 Task: Create a due date automation trigger when advanced on, on the tuesday before a card is due add dates due in less than 1 days at 11:00 AM.
Action: Mouse moved to (1118, 90)
Screenshot: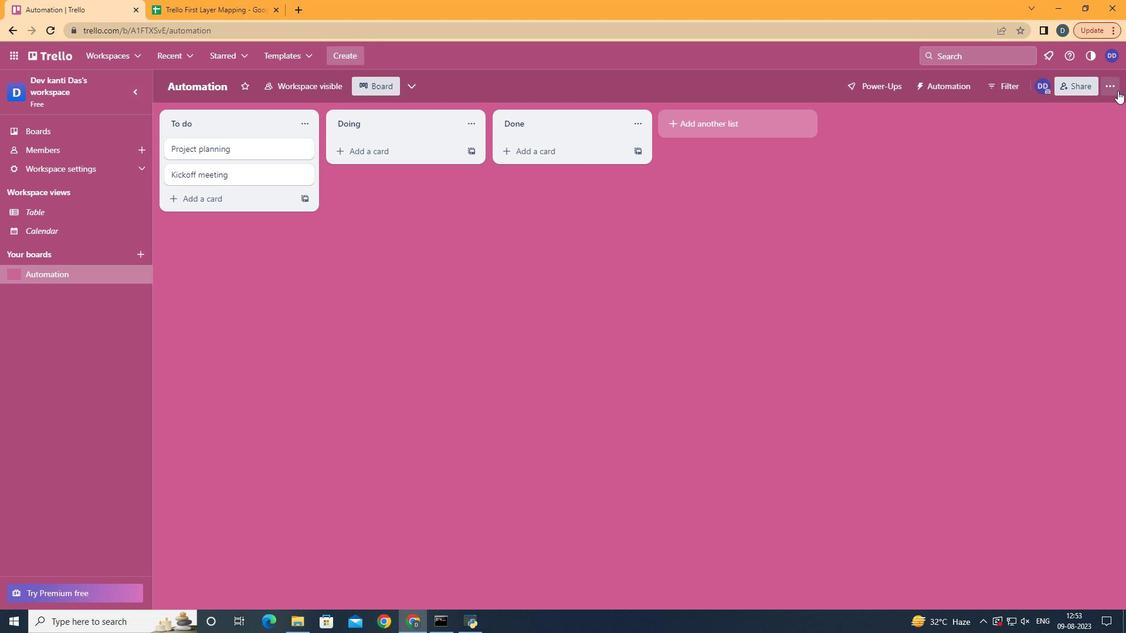 
Action: Mouse pressed left at (1118, 90)
Screenshot: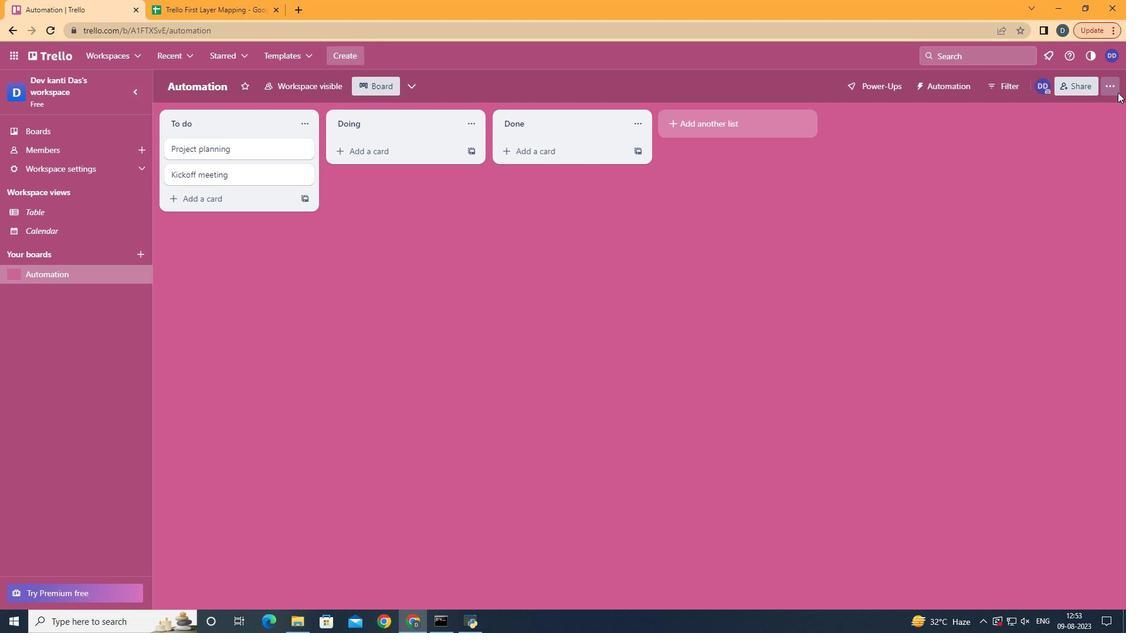 
Action: Mouse moved to (999, 255)
Screenshot: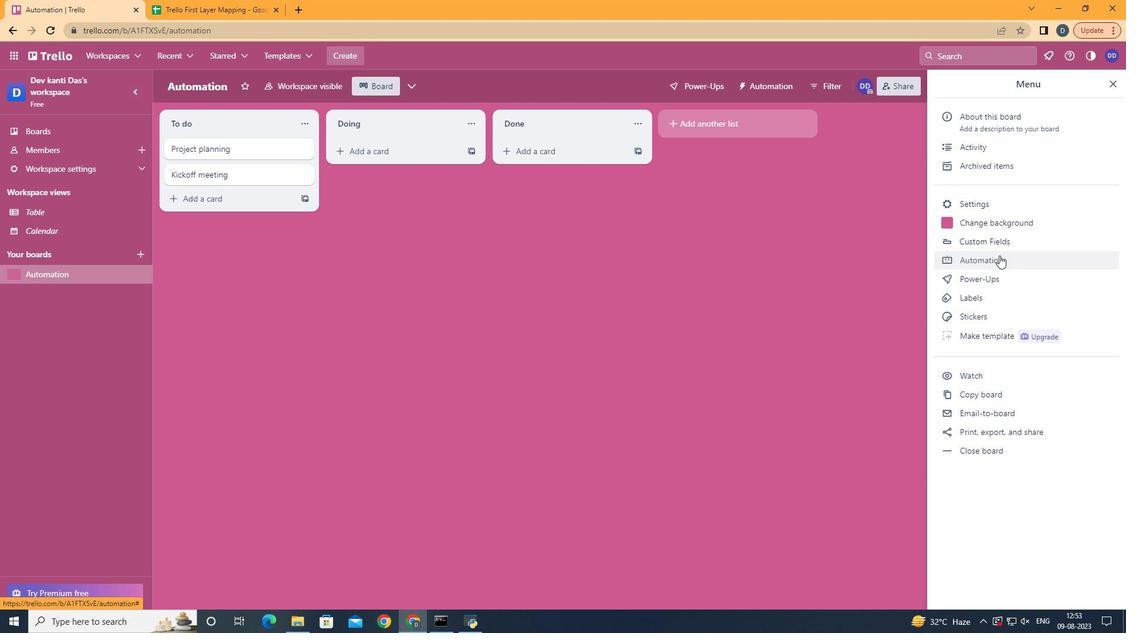 
Action: Mouse pressed left at (999, 255)
Screenshot: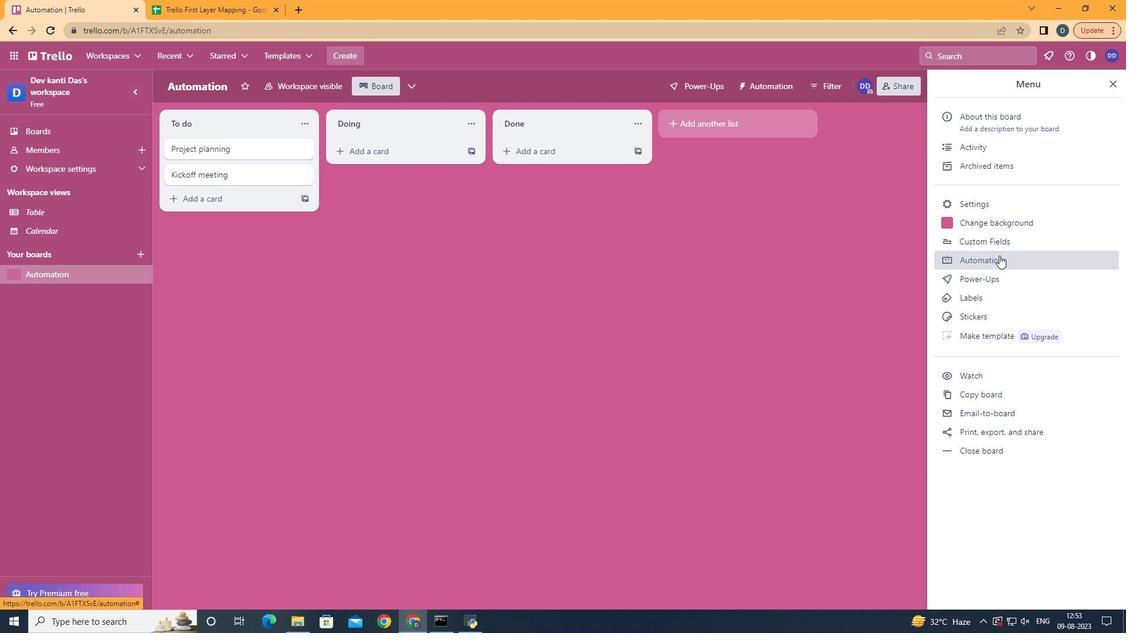 
Action: Mouse moved to (201, 229)
Screenshot: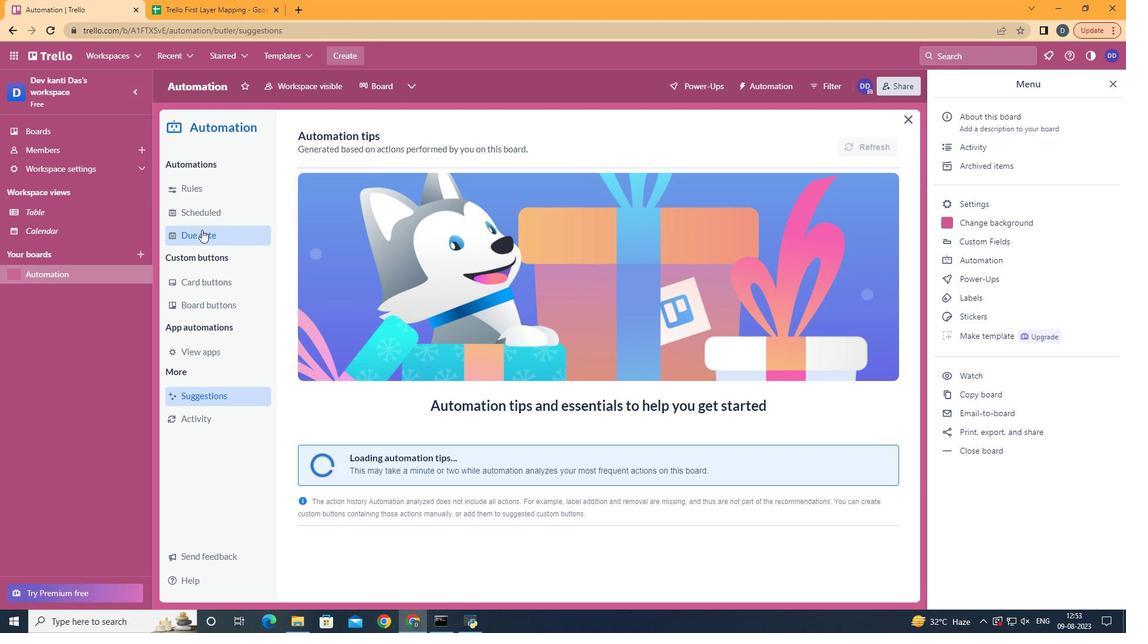 
Action: Mouse pressed left at (201, 229)
Screenshot: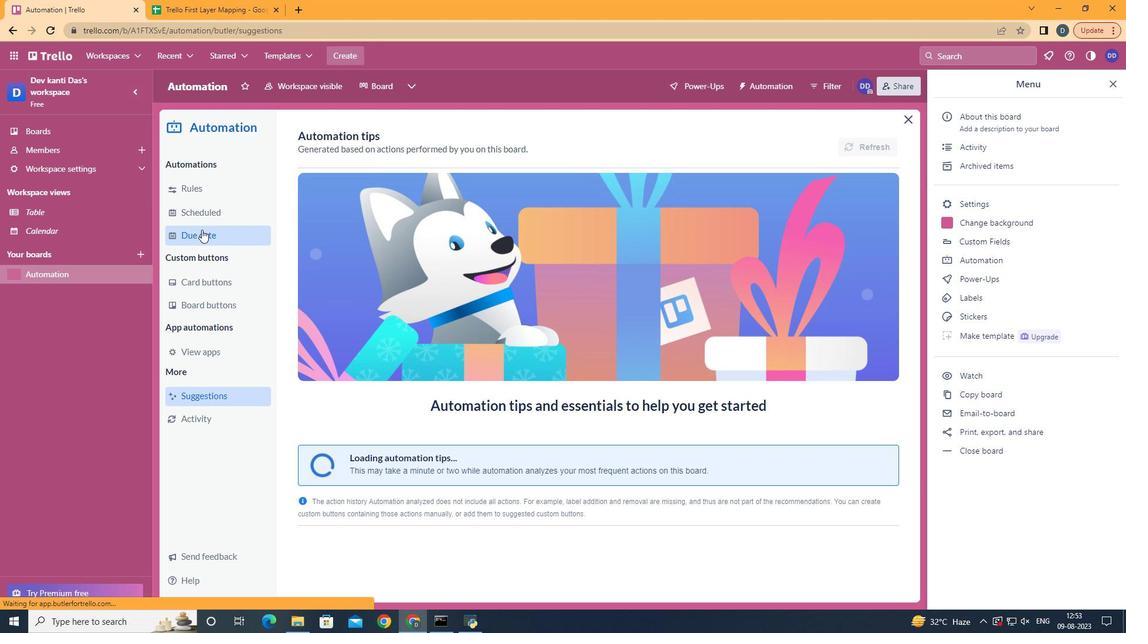 
Action: Mouse moved to (818, 143)
Screenshot: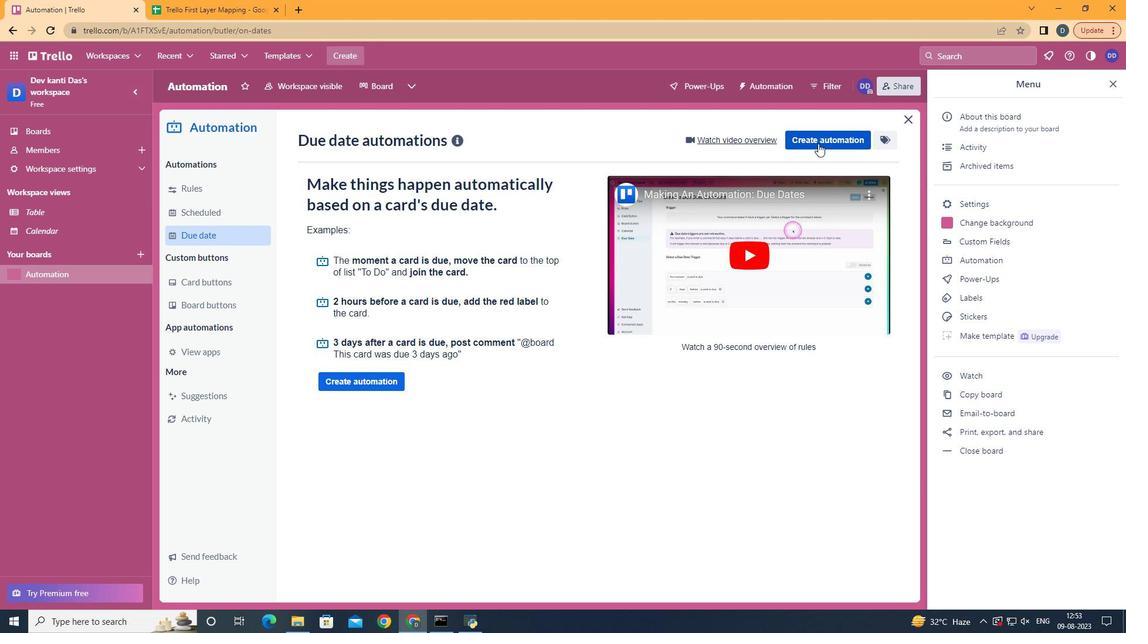
Action: Mouse pressed left at (818, 143)
Screenshot: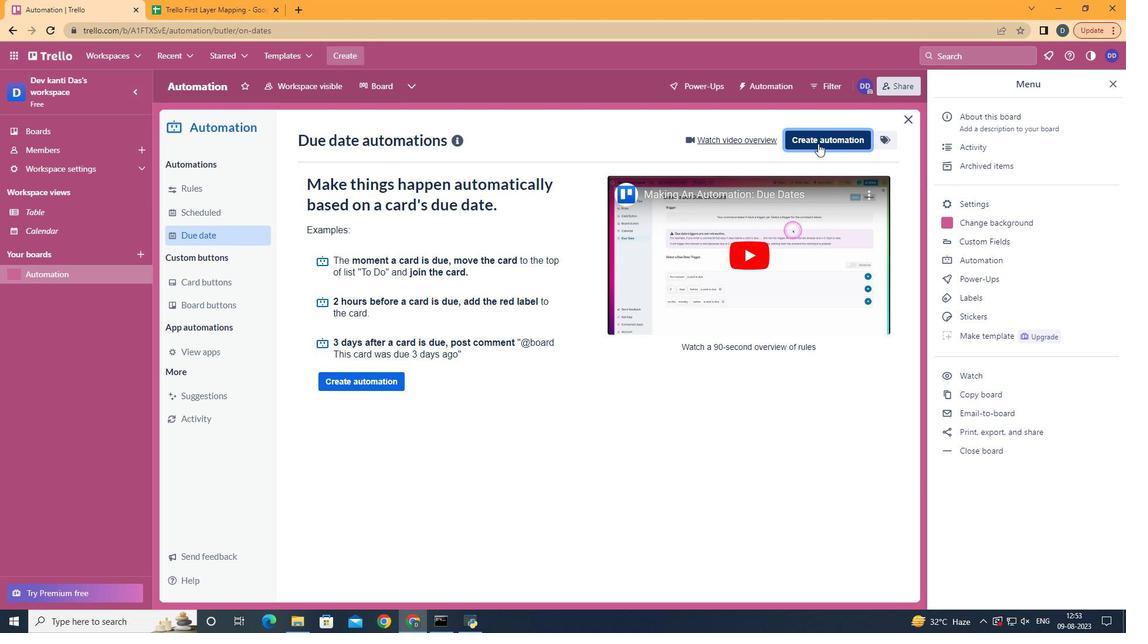 
Action: Mouse moved to (606, 246)
Screenshot: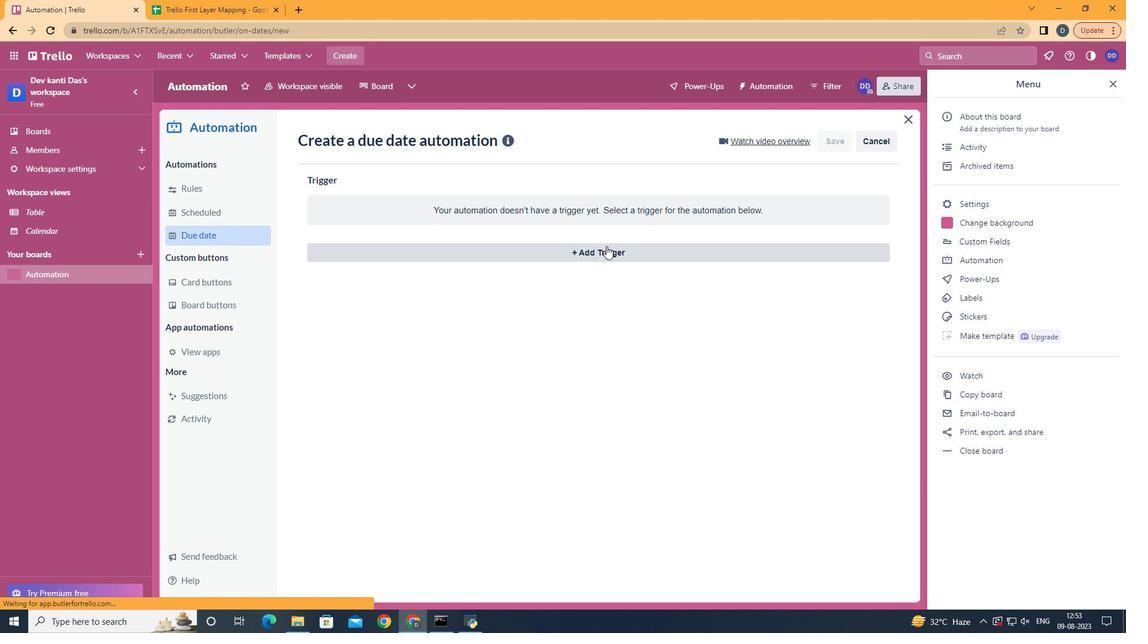 
Action: Mouse pressed left at (606, 246)
Screenshot: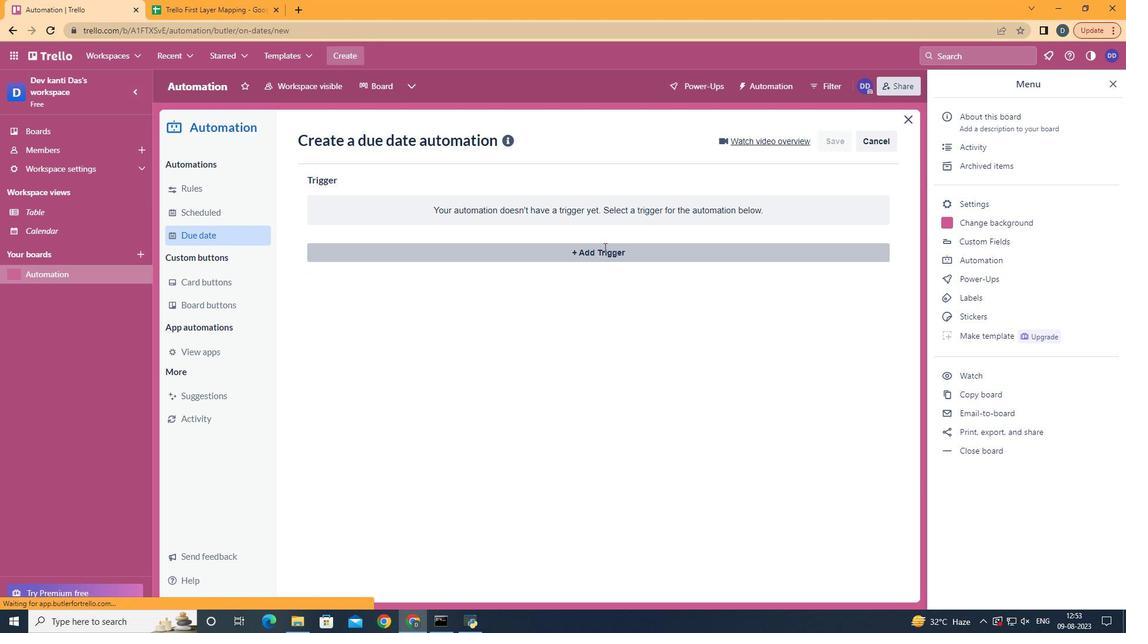 
Action: Mouse moved to (377, 327)
Screenshot: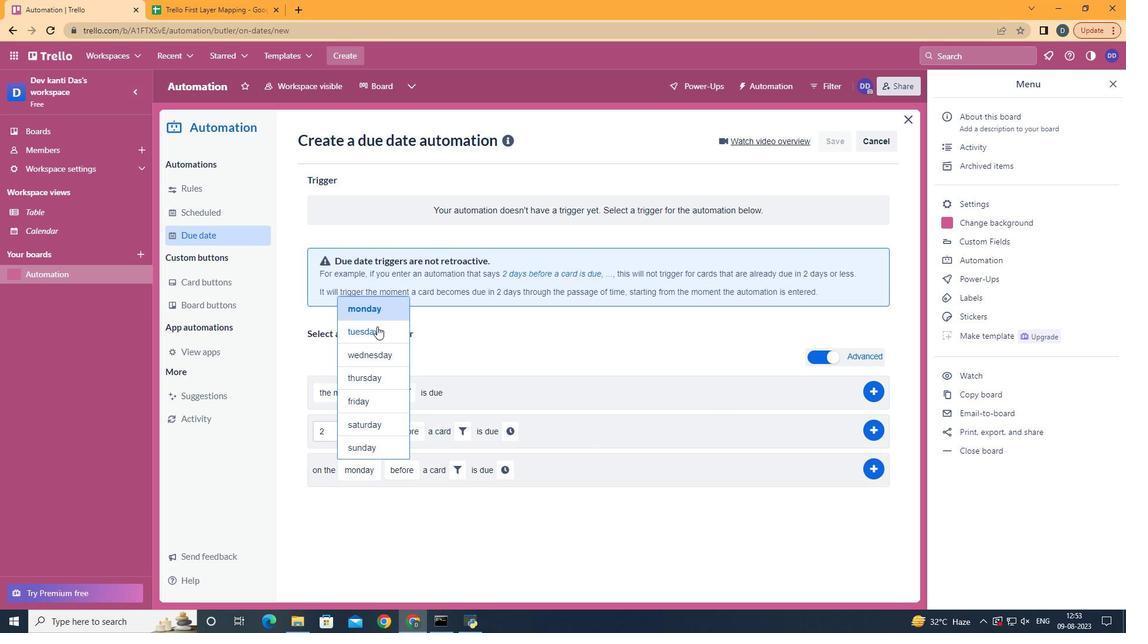 
Action: Mouse pressed left at (377, 327)
Screenshot: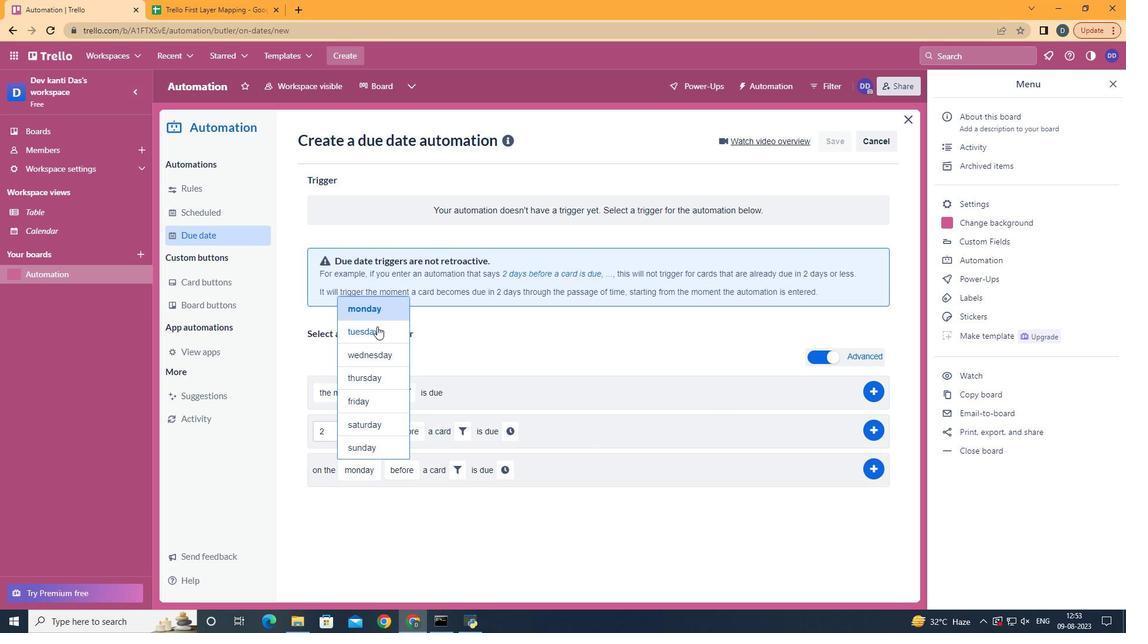 
Action: Mouse moved to (411, 485)
Screenshot: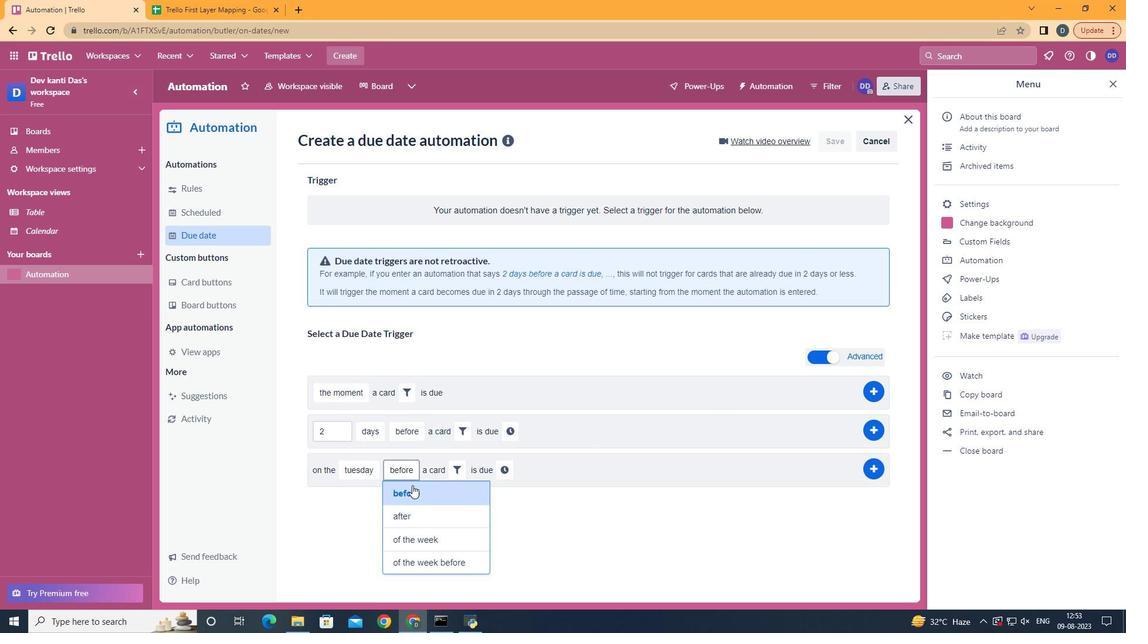
Action: Mouse pressed left at (411, 485)
Screenshot: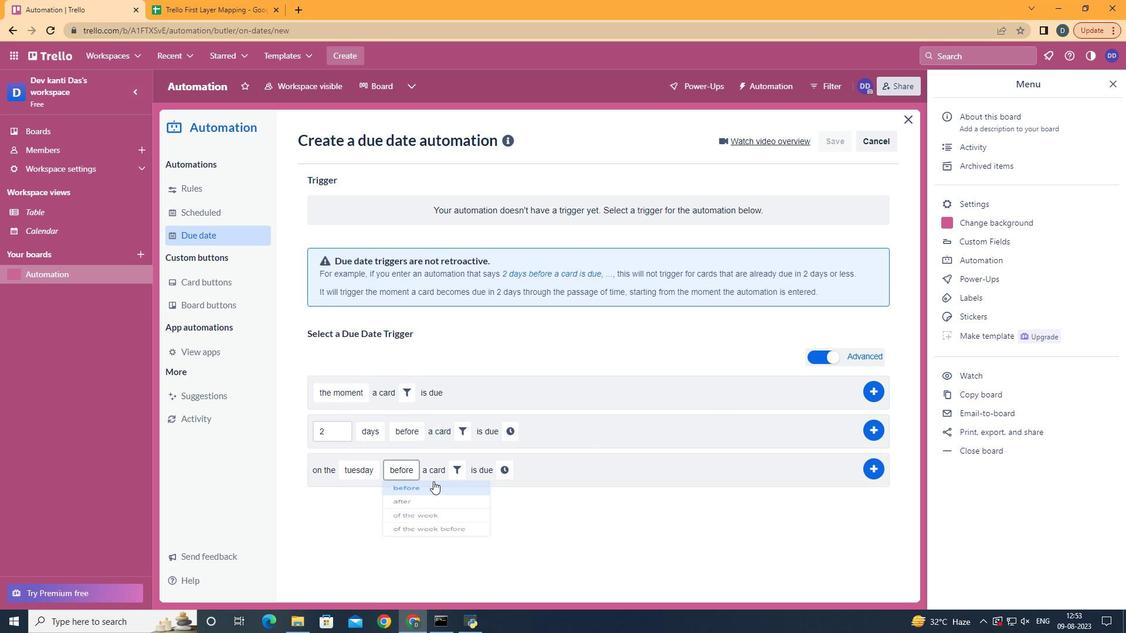 
Action: Mouse moved to (458, 471)
Screenshot: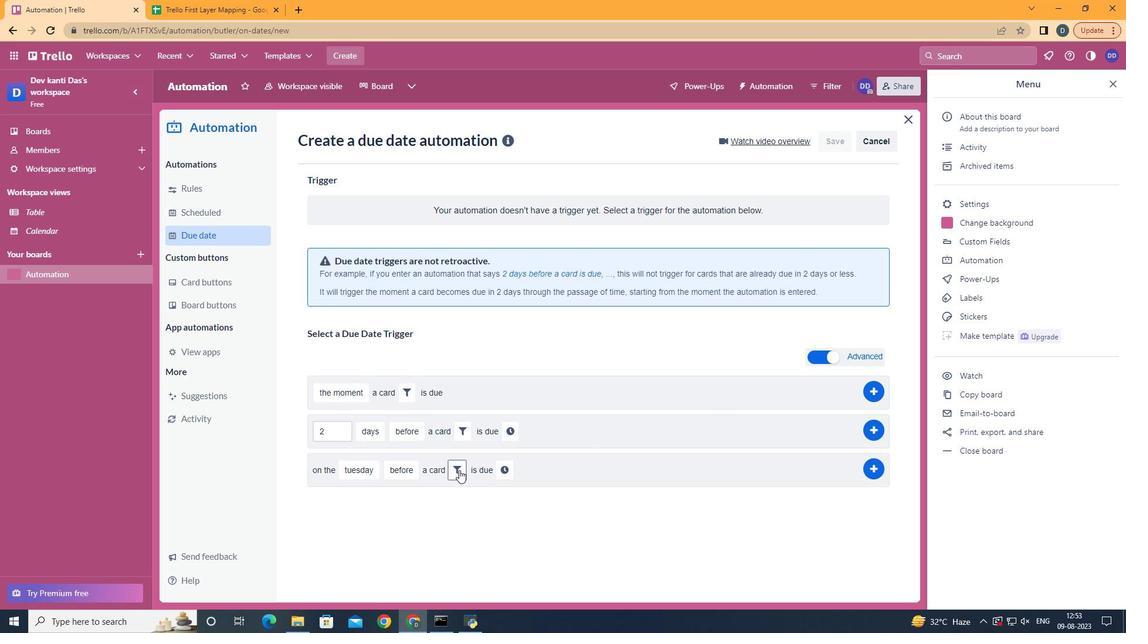 
Action: Mouse pressed left at (458, 471)
Screenshot: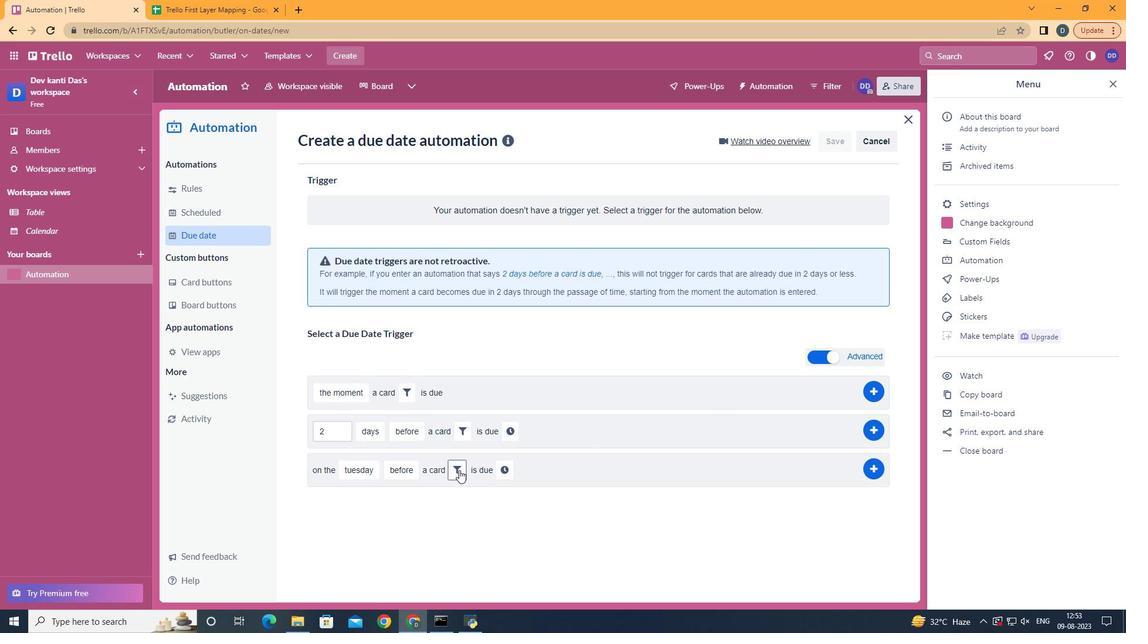 
Action: Mouse moved to (515, 506)
Screenshot: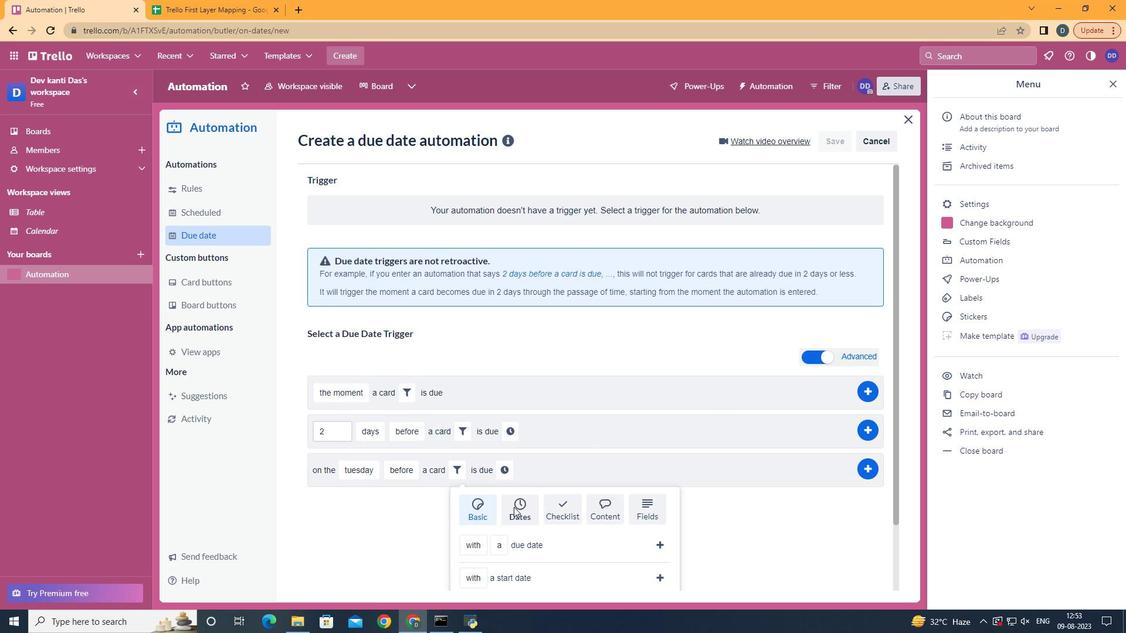 
Action: Mouse pressed left at (515, 506)
Screenshot: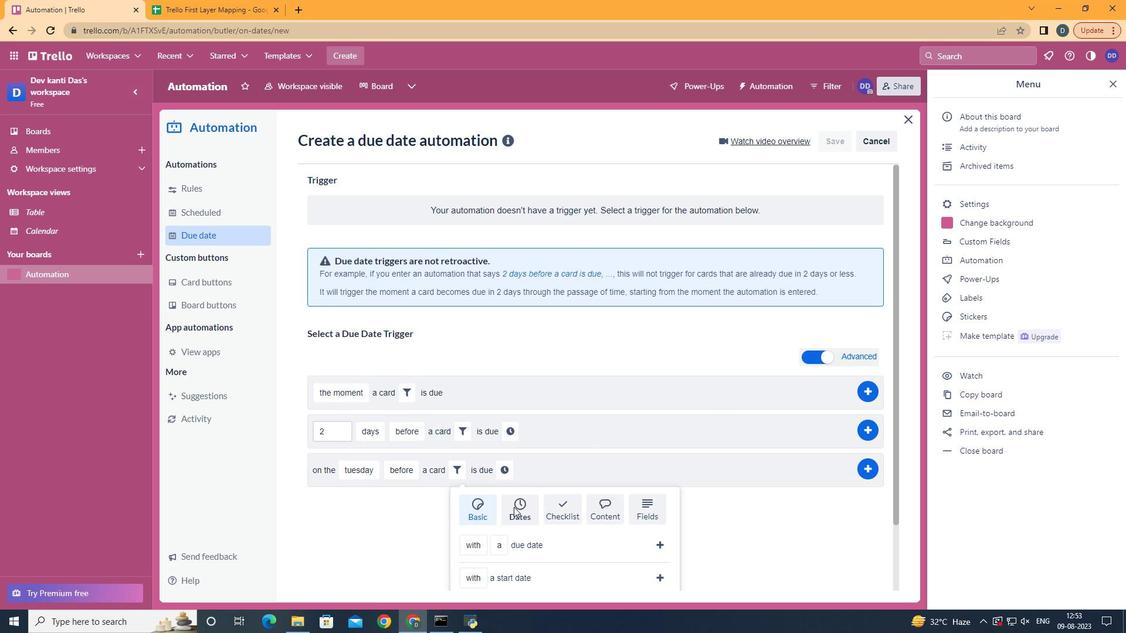 
Action: Mouse moved to (516, 506)
Screenshot: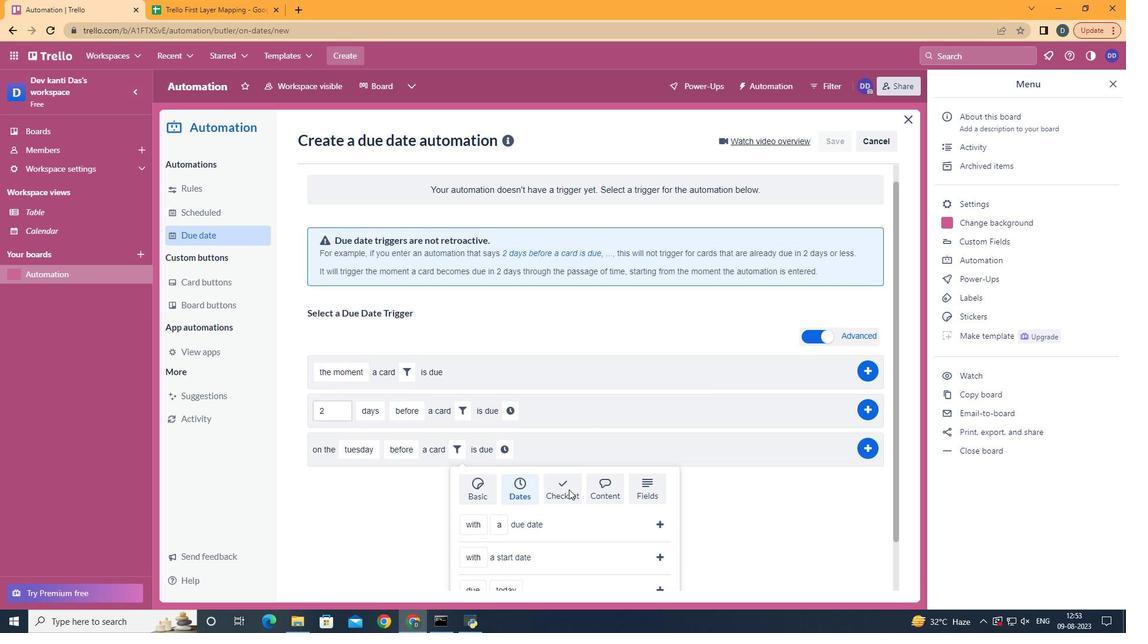 
Action: Mouse scrolled (516, 505) with delta (0, 0)
Screenshot: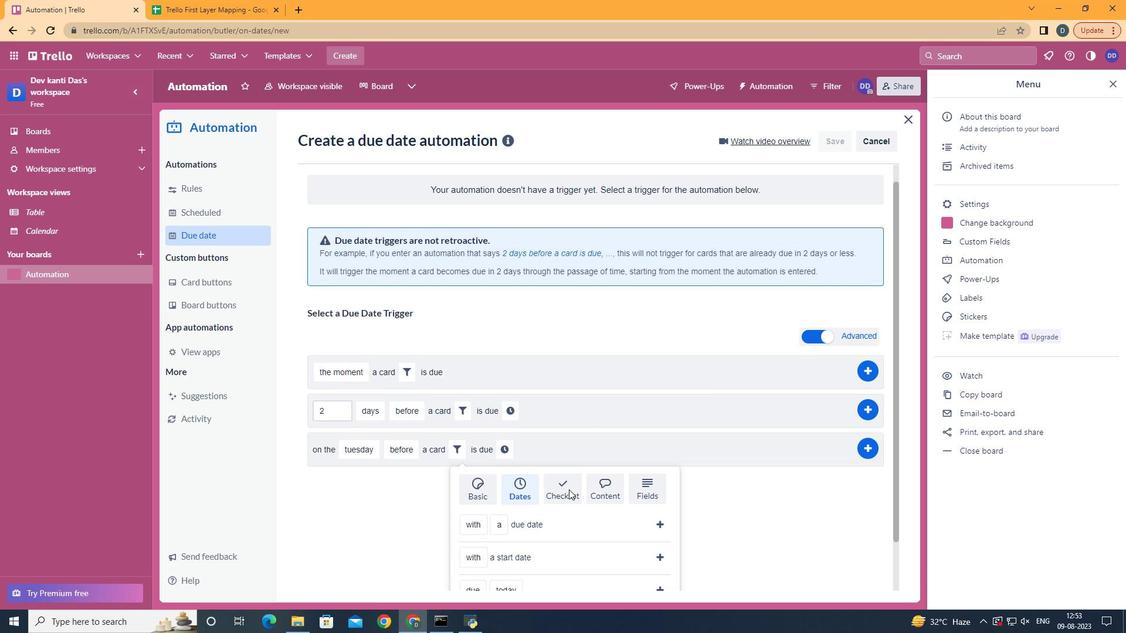 
Action: Mouse scrolled (516, 505) with delta (0, 0)
Screenshot: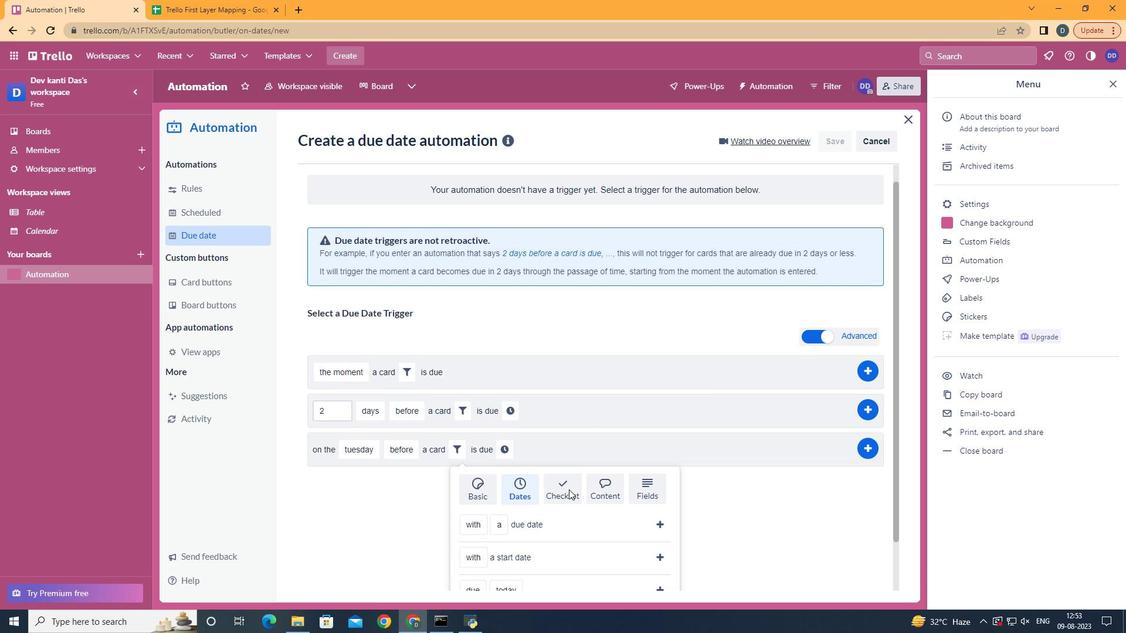 
Action: Mouse scrolled (516, 505) with delta (0, 0)
Screenshot: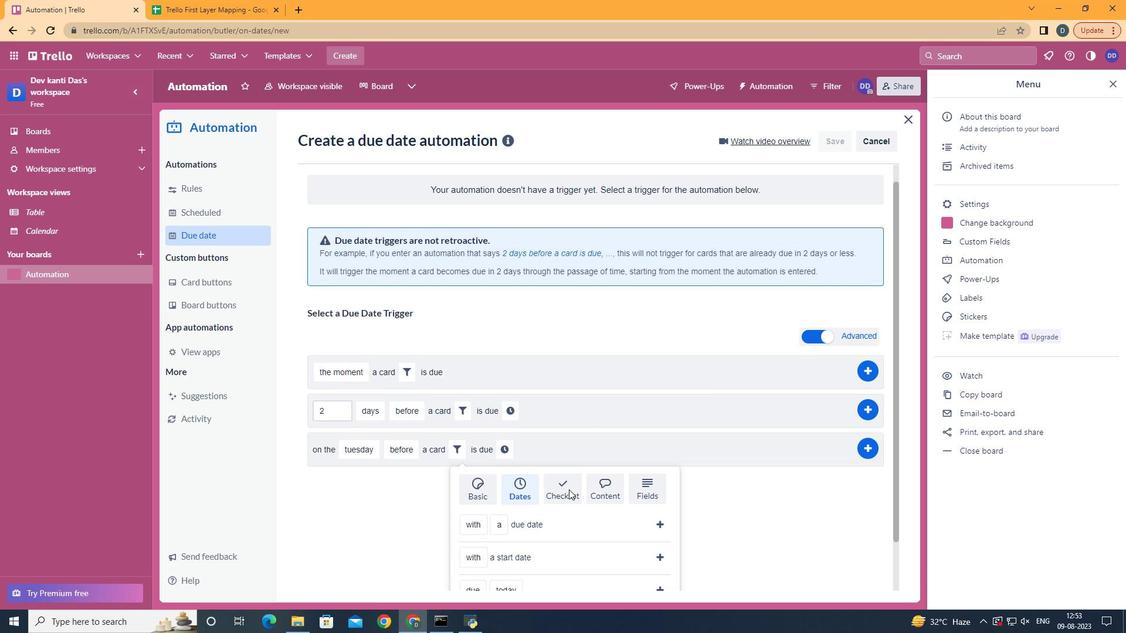 
Action: Mouse scrolled (516, 505) with delta (0, 0)
Screenshot: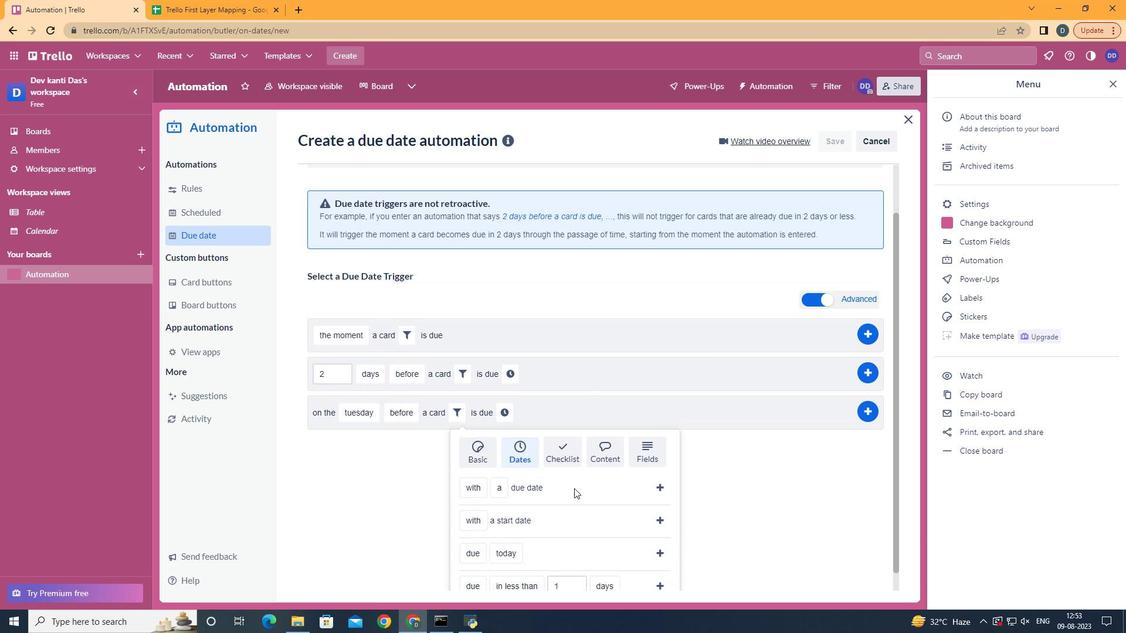 
Action: Mouse moved to (478, 515)
Screenshot: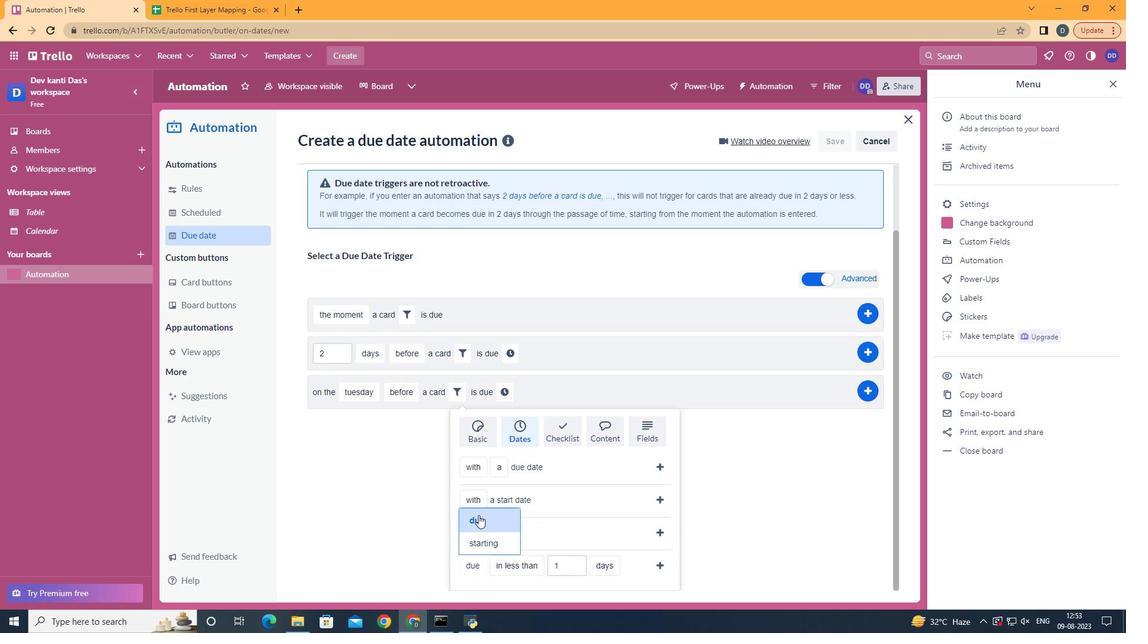 
Action: Mouse pressed left at (478, 515)
Screenshot: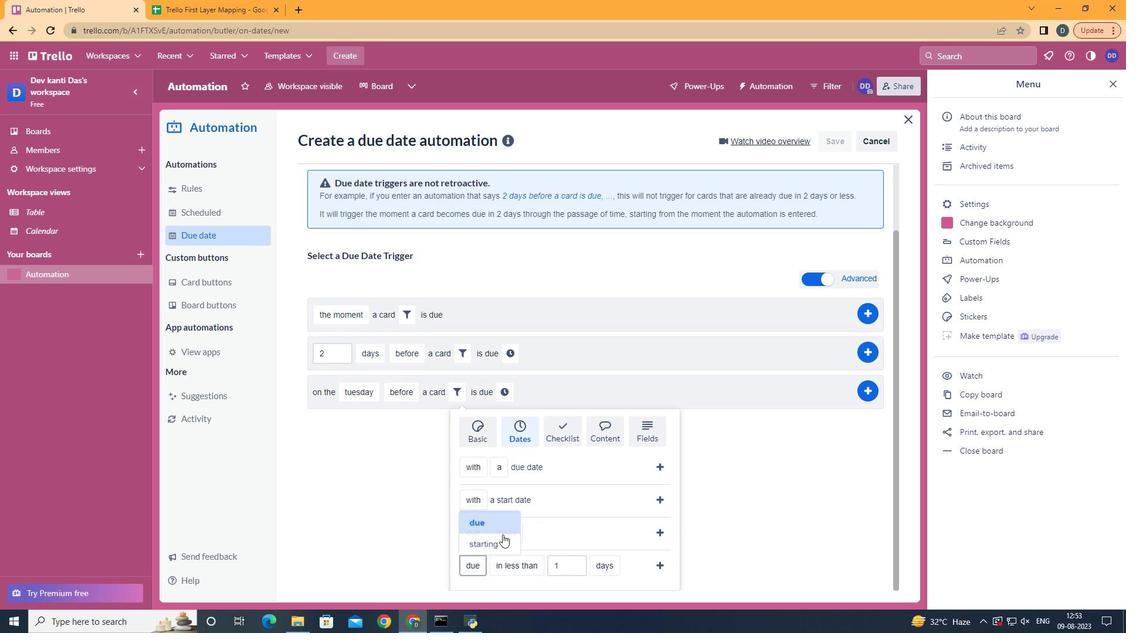 
Action: Mouse moved to (536, 456)
Screenshot: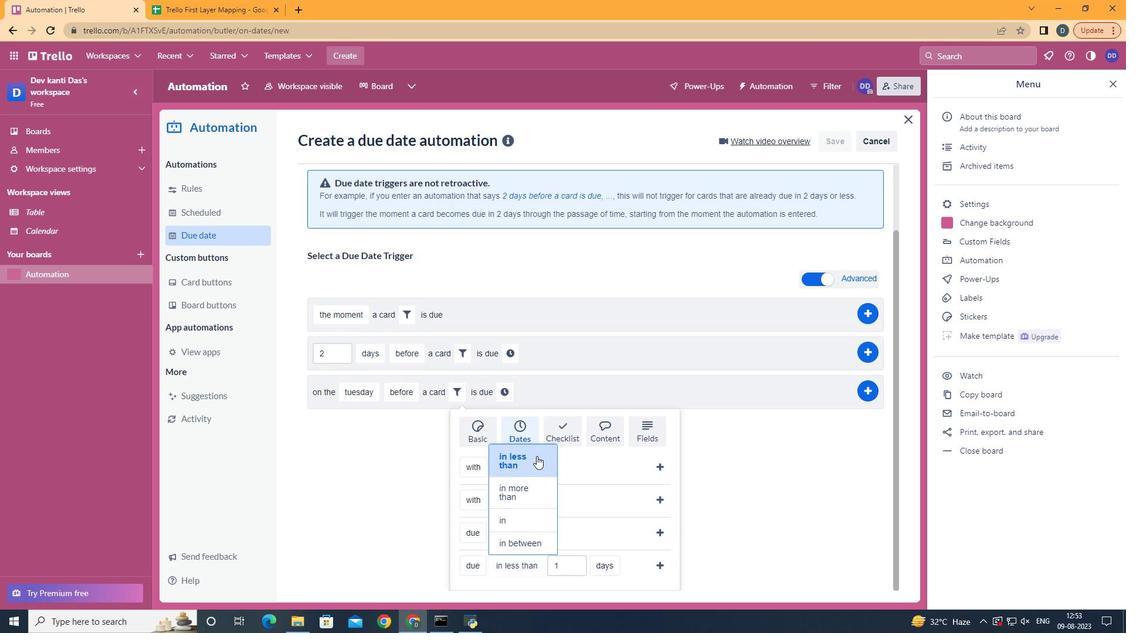 
Action: Mouse pressed left at (536, 456)
Screenshot: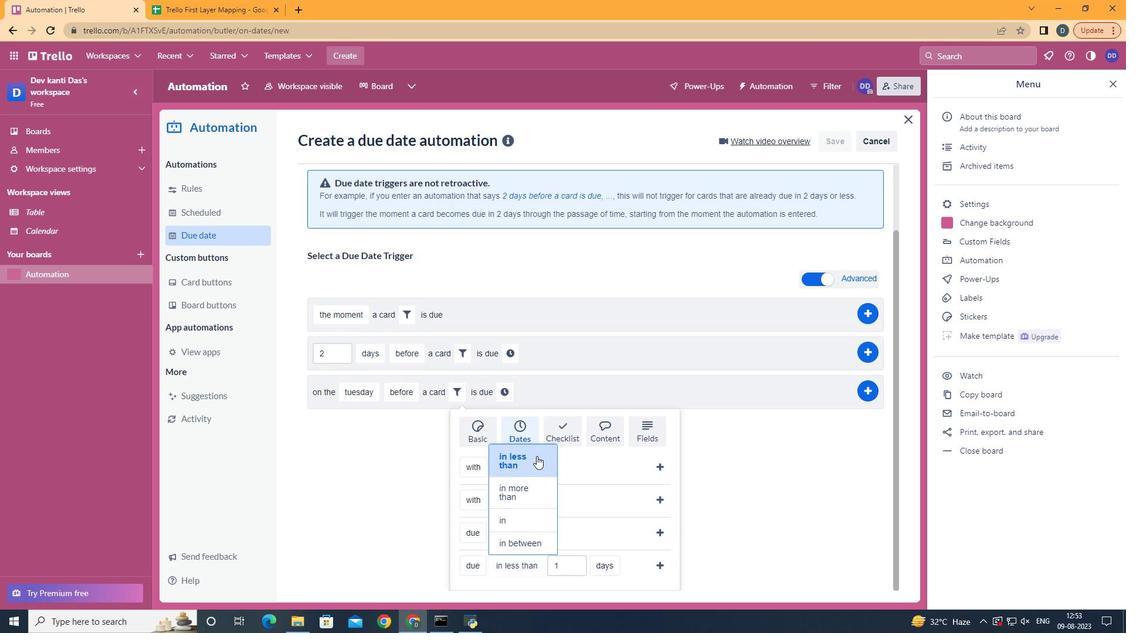 
Action: Mouse moved to (623, 520)
Screenshot: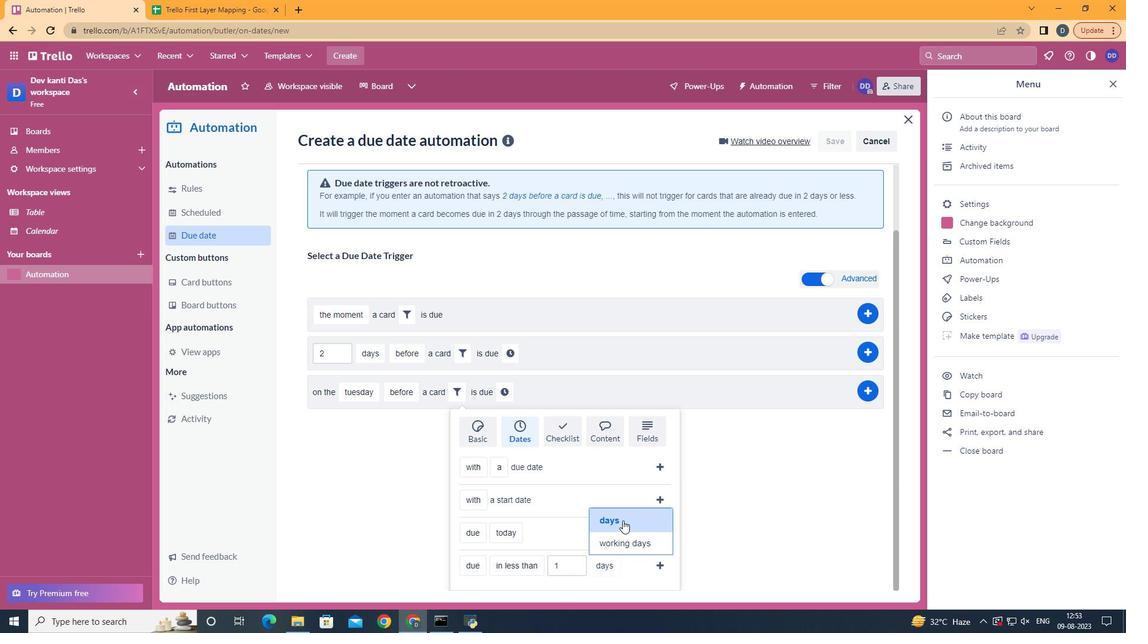 
Action: Mouse pressed left at (623, 520)
Screenshot: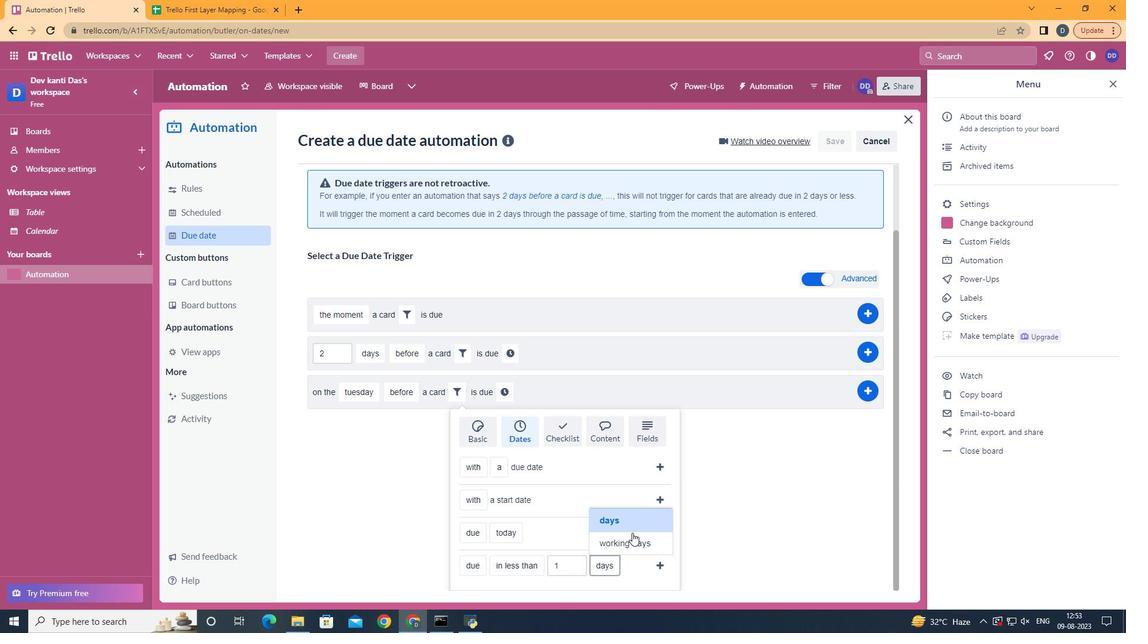 
Action: Mouse moved to (668, 570)
Screenshot: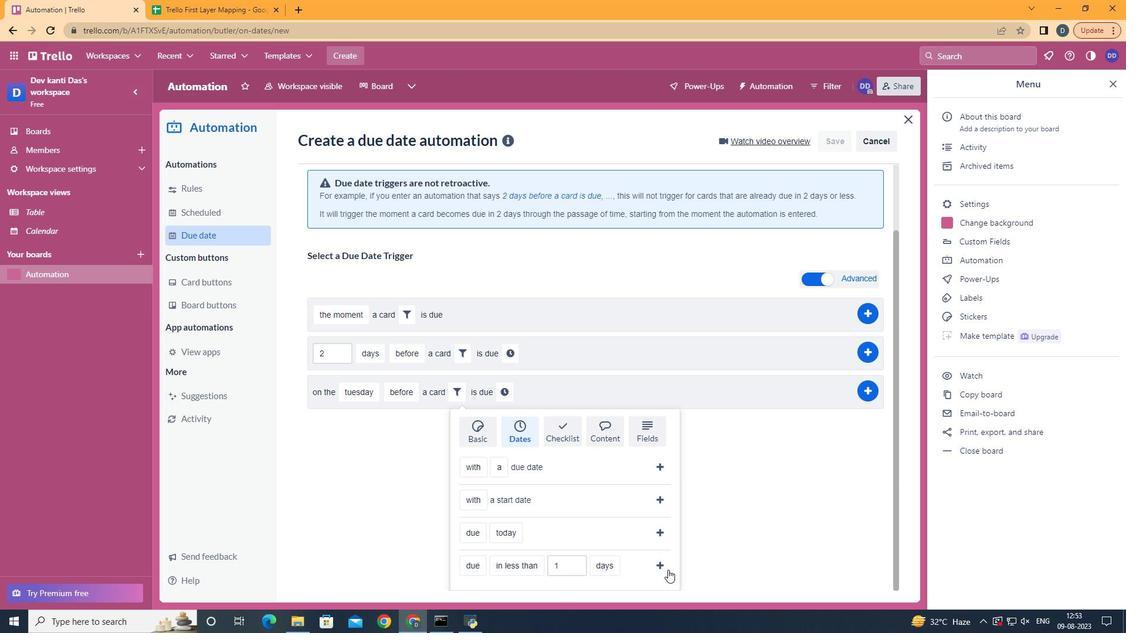 
Action: Mouse pressed left at (668, 570)
Screenshot: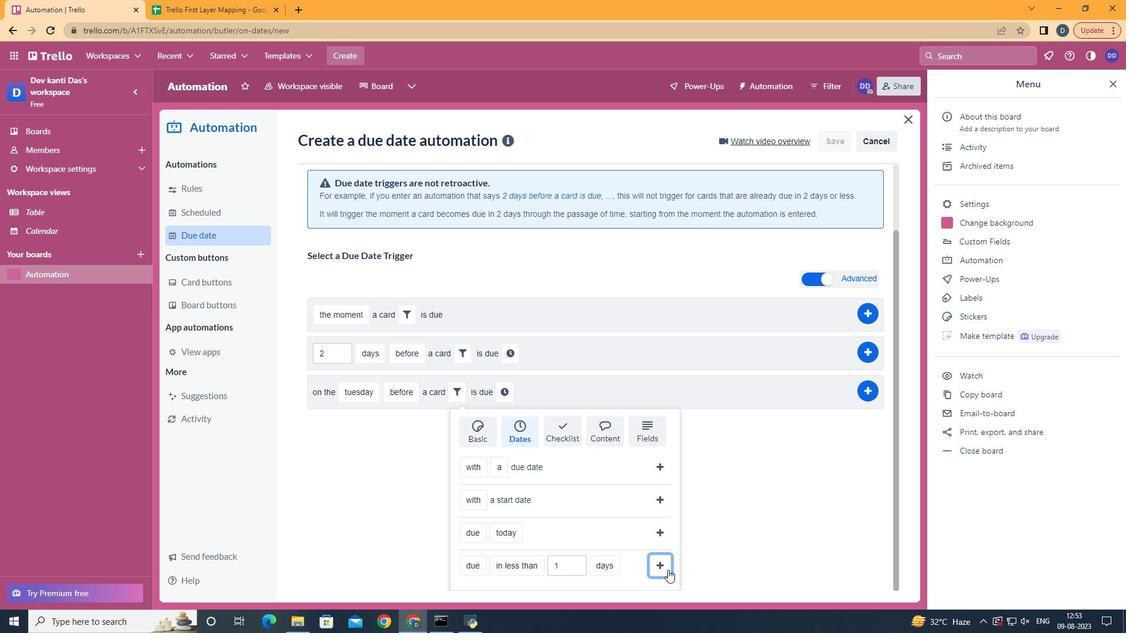 
Action: Mouse moved to (623, 466)
Screenshot: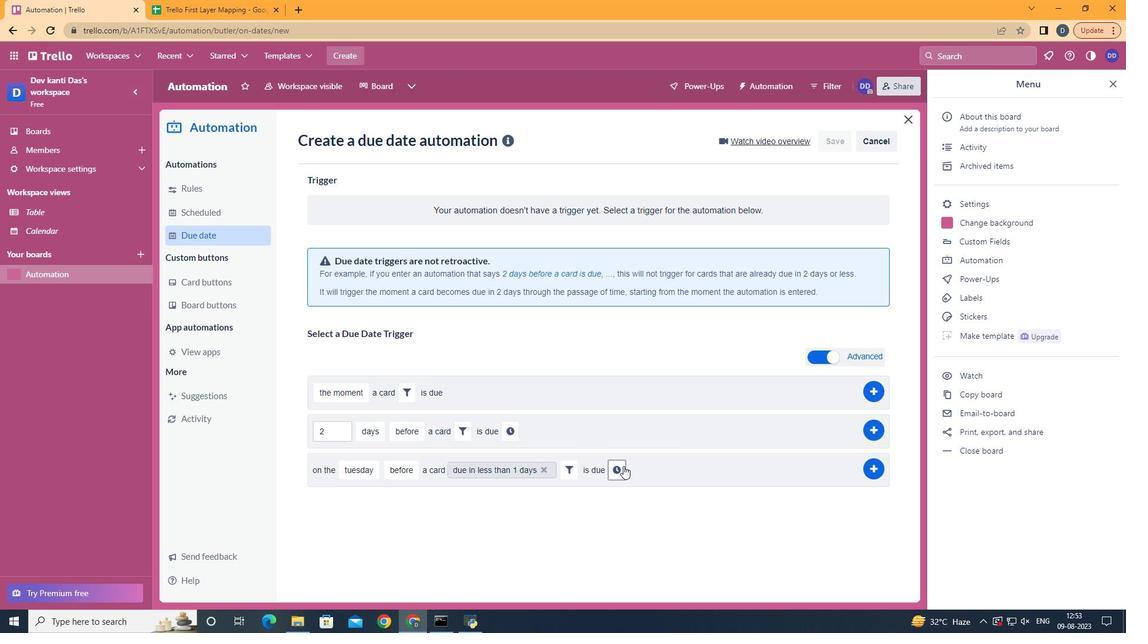 
Action: Mouse pressed left at (623, 466)
Screenshot: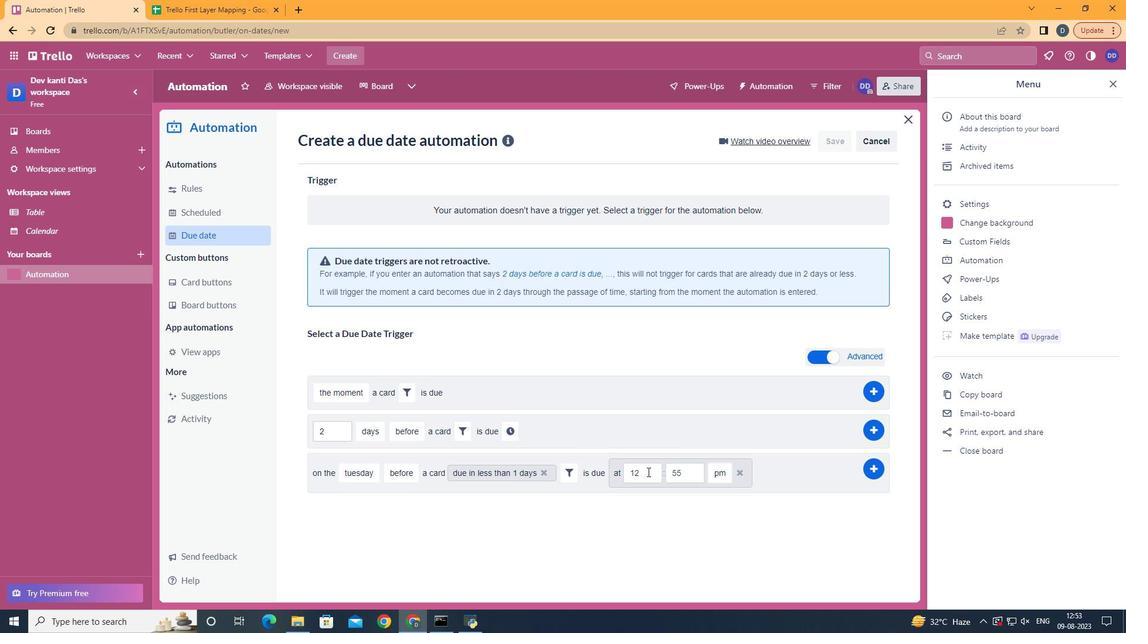 
Action: Mouse moved to (650, 473)
Screenshot: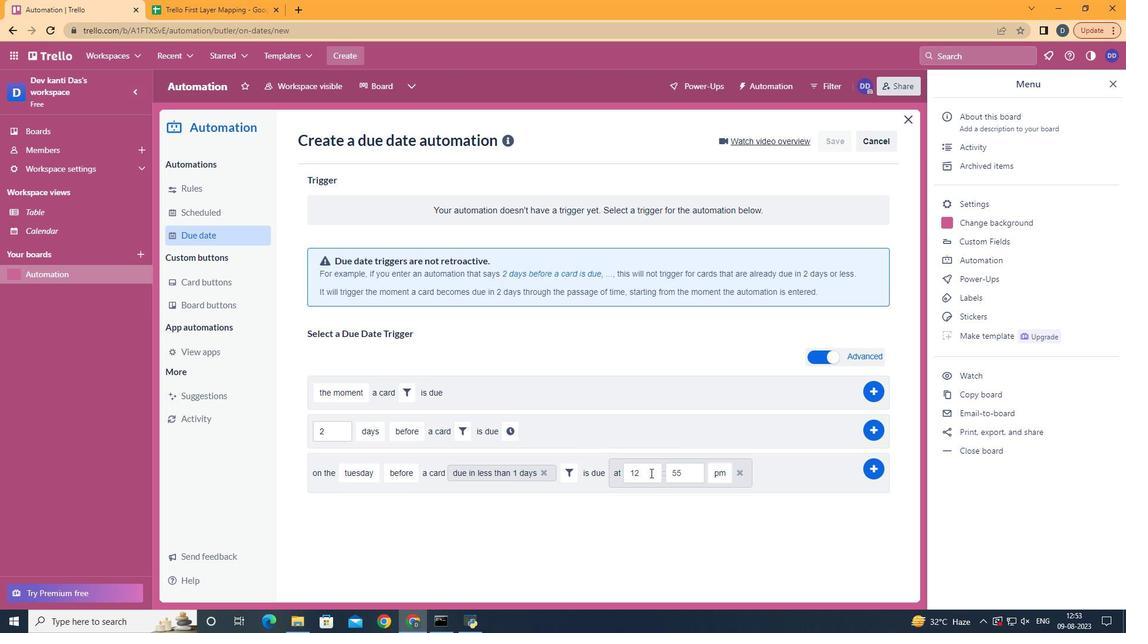 
Action: Mouse pressed left at (650, 473)
Screenshot: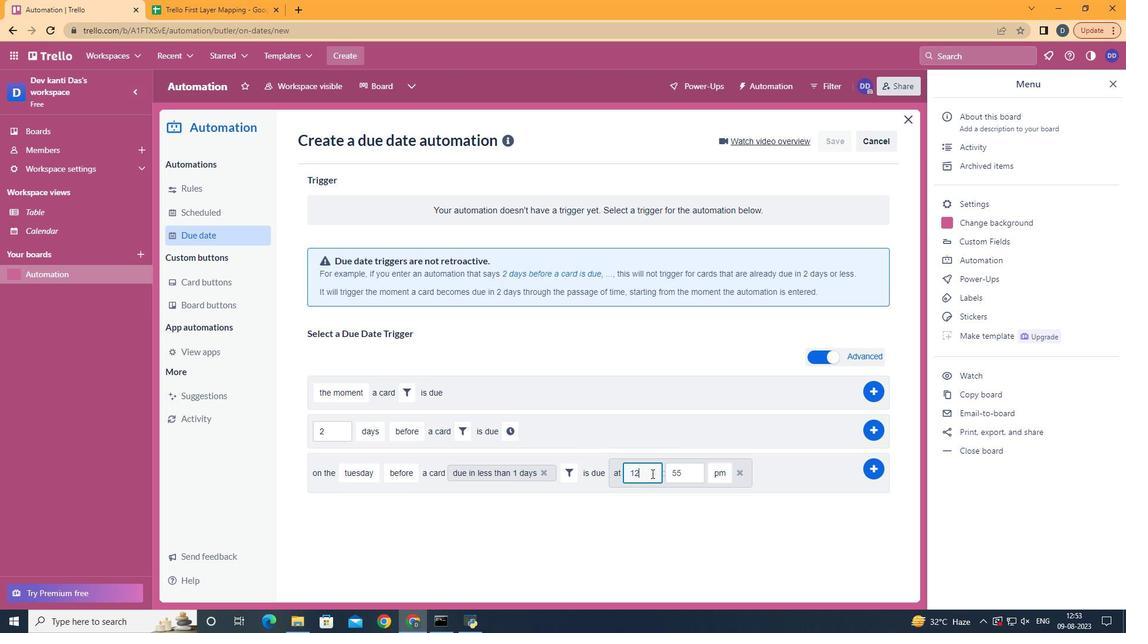 
Action: Mouse moved to (651, 474)
Screenshot: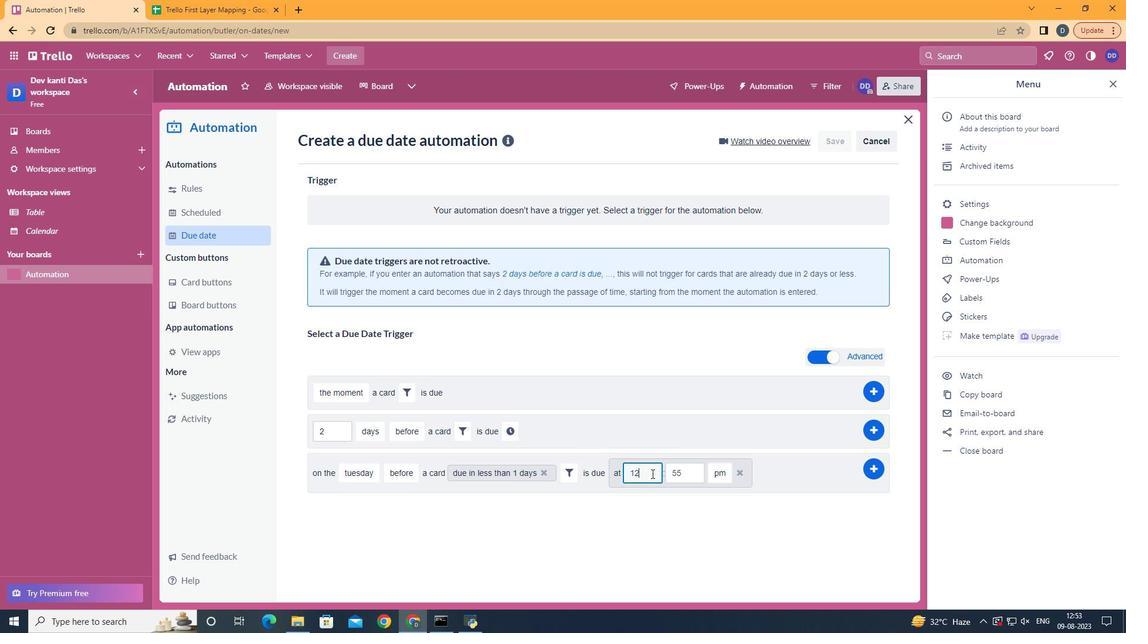 
Action: Key pressed <Key.backspace>1
Screenshot: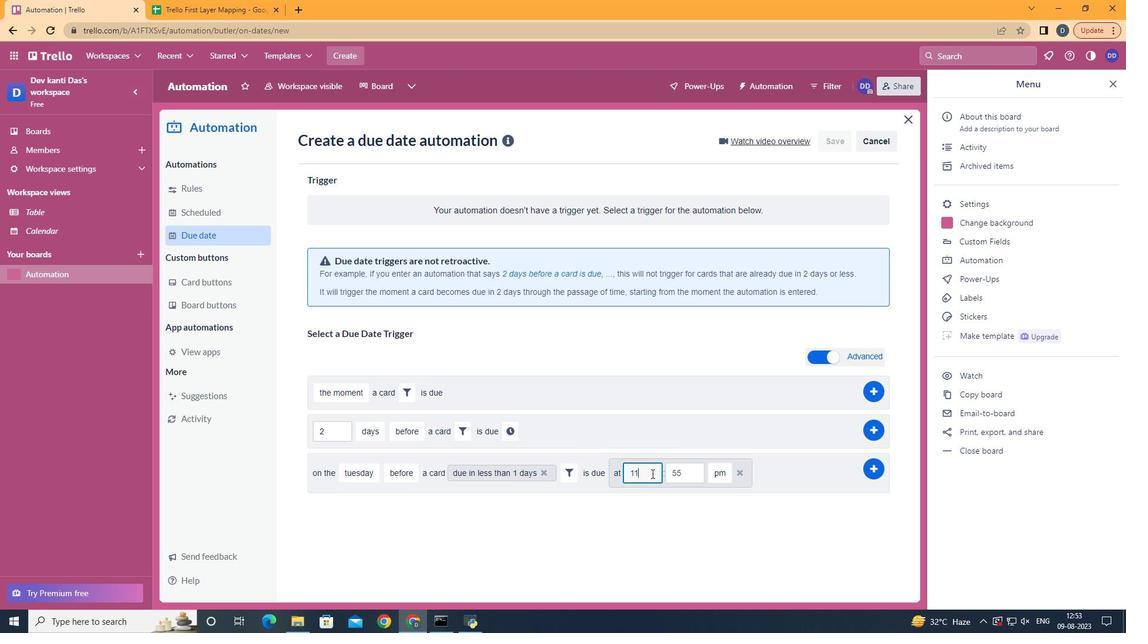 
Action: Mouse moved to (693, 471)
Screenshot: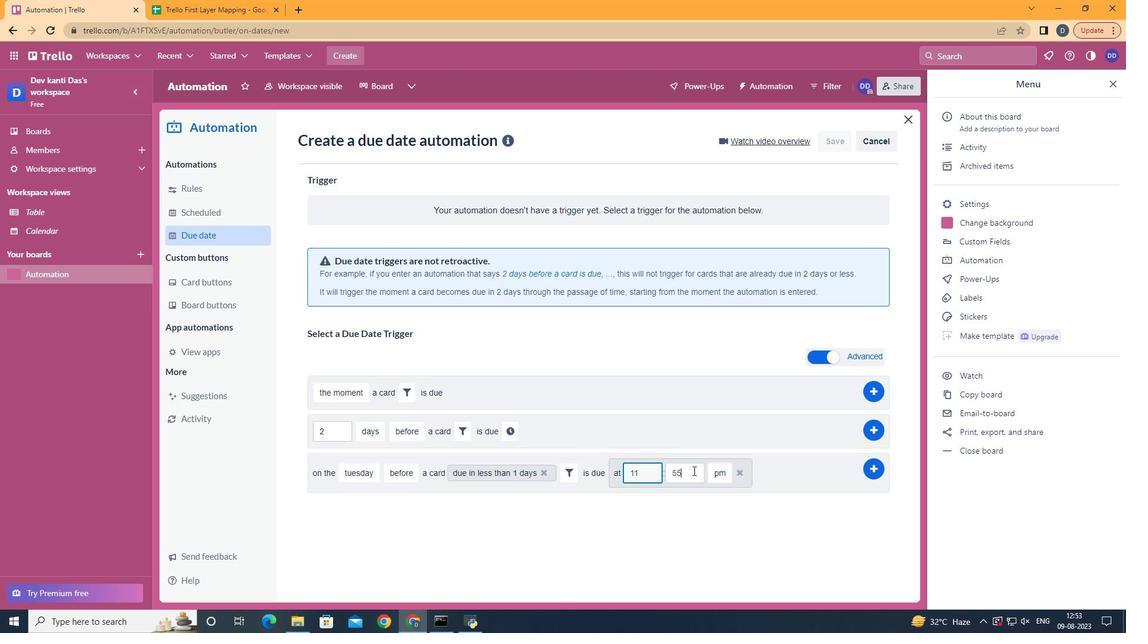 
Action: Mouse pressed left at (693, 471)
Screenshot: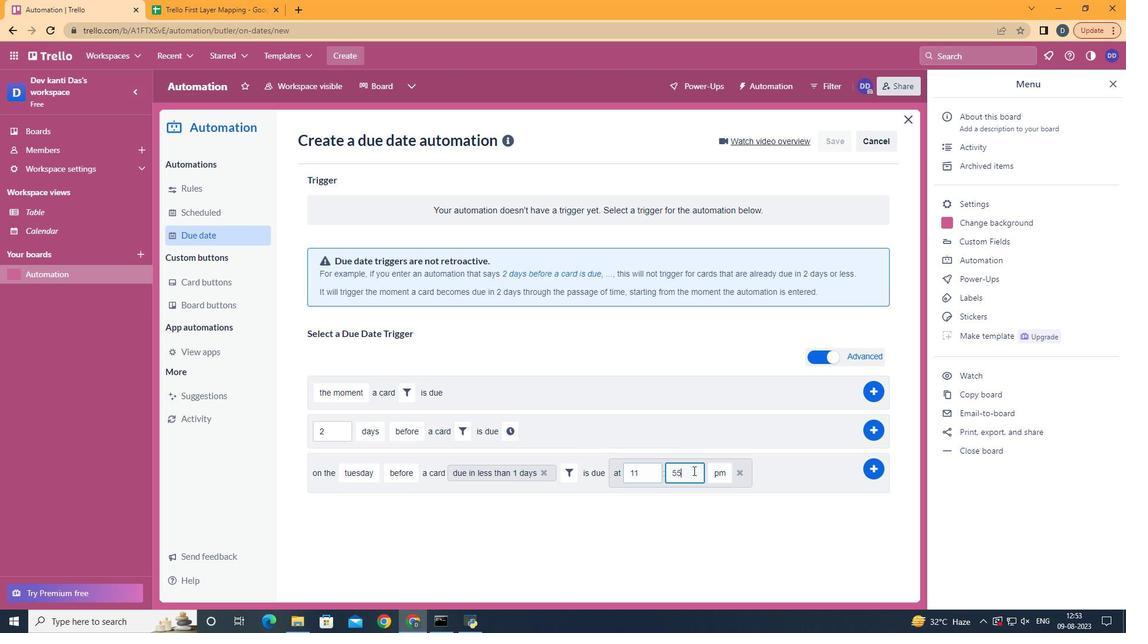 
Action: Key pressed <Key.backspace><Key.backspace>00
Screenshot: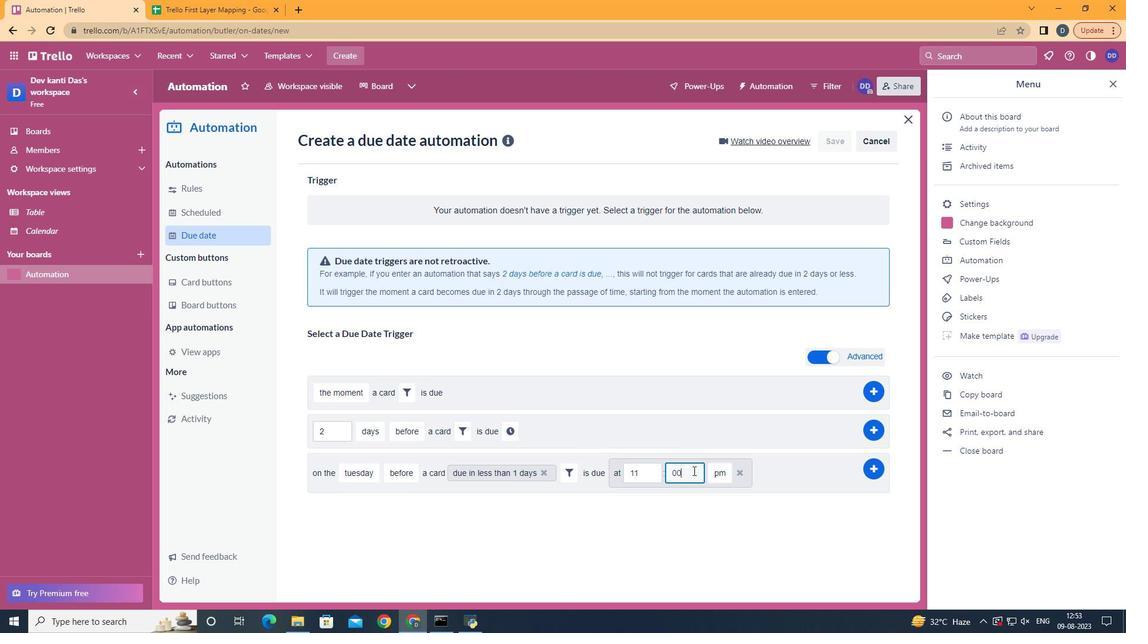 
Action: Mouse moved to (722, 493)
Screenshot: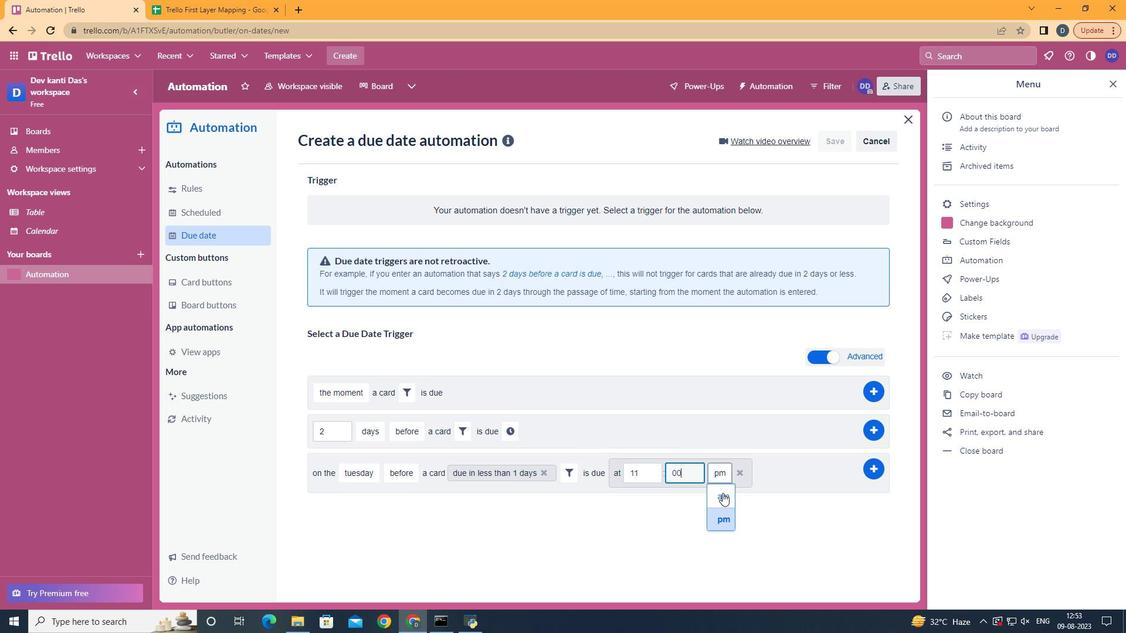 
Action: Mouse pressed left at (722, 493)
Screenshot: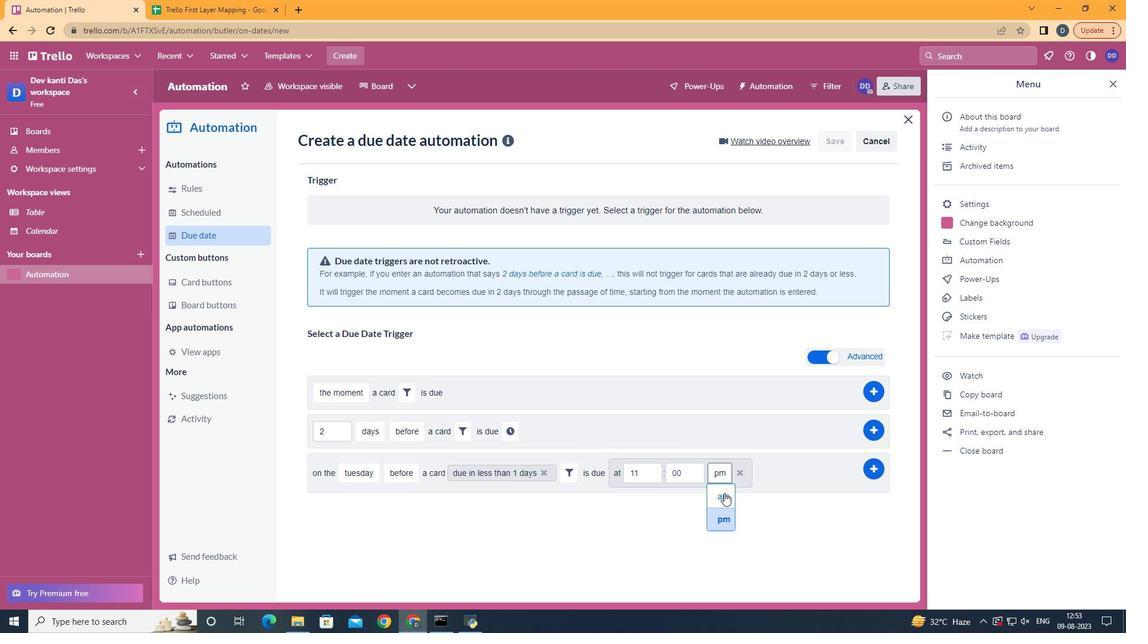 
Action: Mouse moved to (871, 473)
Screenshot: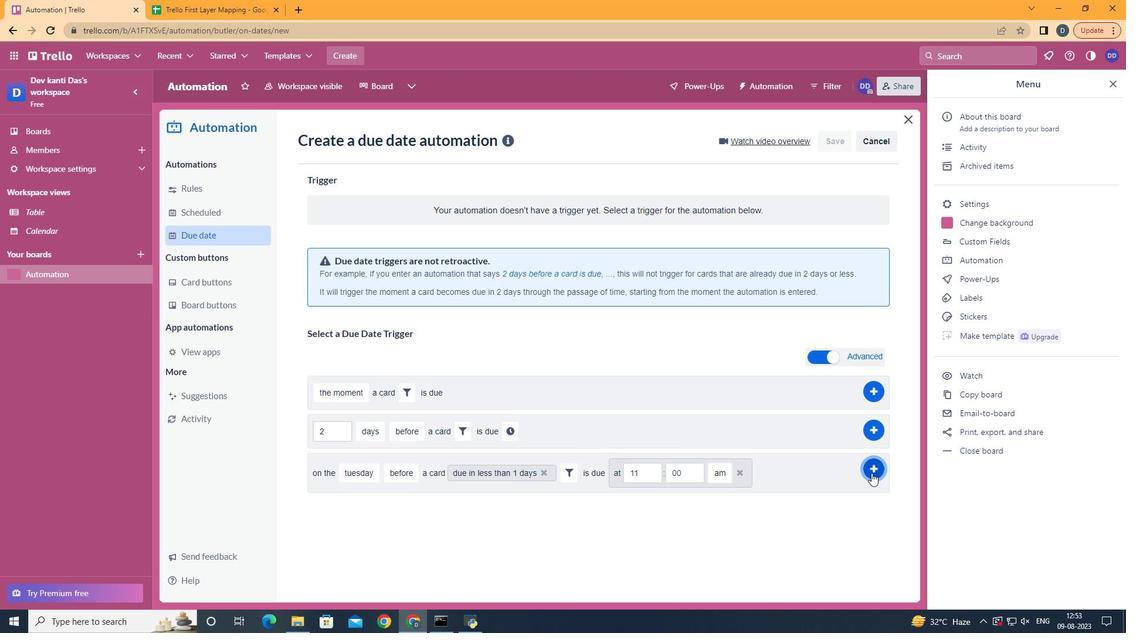 
Action: Mouse pressed left at (871, 473)
Screenshot: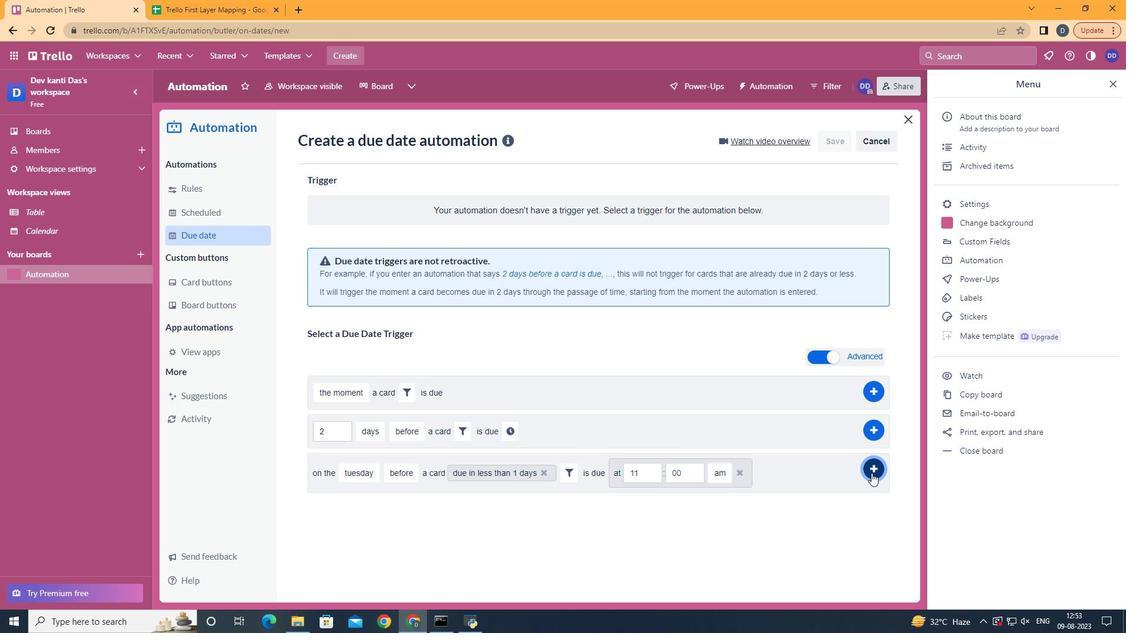 
Action: Mouse moved to (696, 256)
Screenshot: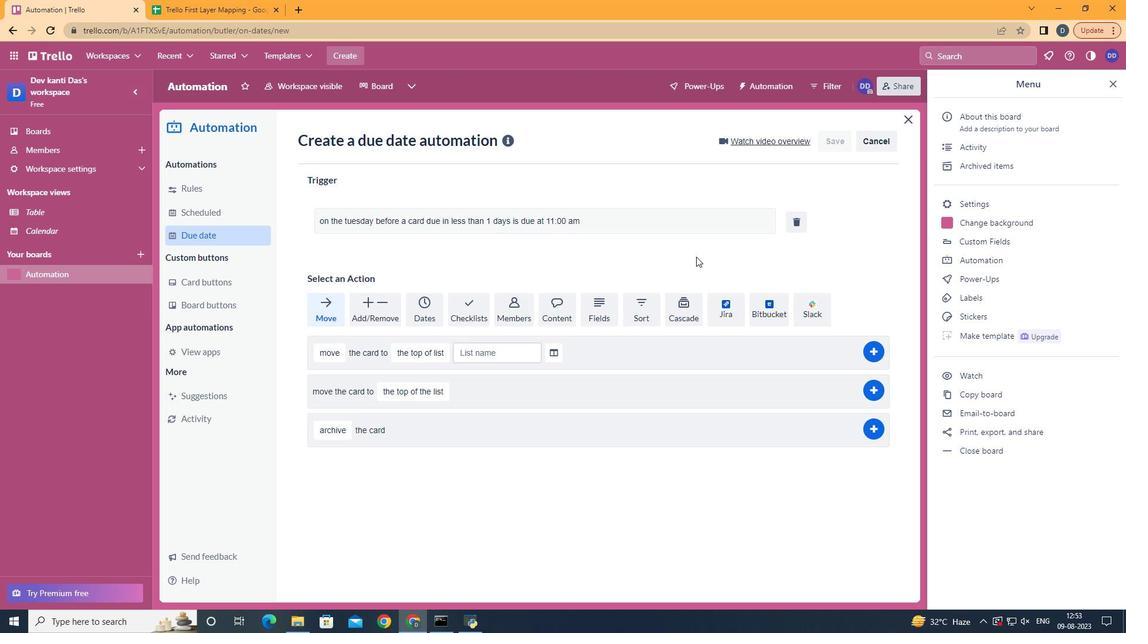 
